 Task: Open a blank sheet, save the file as decision.docx Add Heading 'Strategies for effective decision-making: 'Add the following points with arrow bullets '•	Gather information_x000D_
•	Consult_x000D_
•	Trust instincts_x000D_
•	Take responsibility_x000D_
' Highlight heading with color  Bright Green ,change the font size of heading and points to 18
Action: Mouse moved to (235, 183)
Screenshot: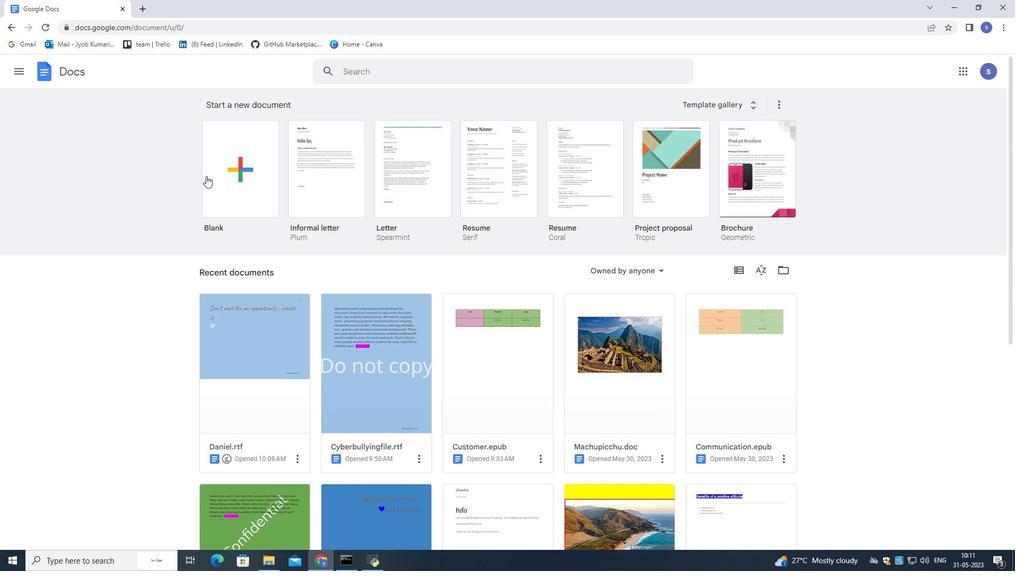 
Action: Mouse pressed left at (235, 183)
Screenshot: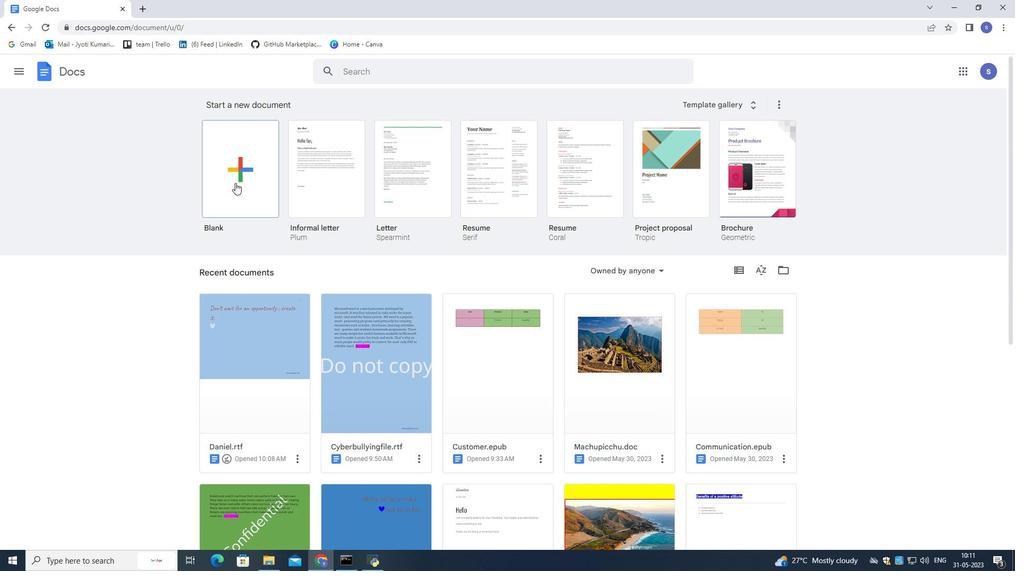 
Action: Mouse moved to (94, 60)
Screenshot: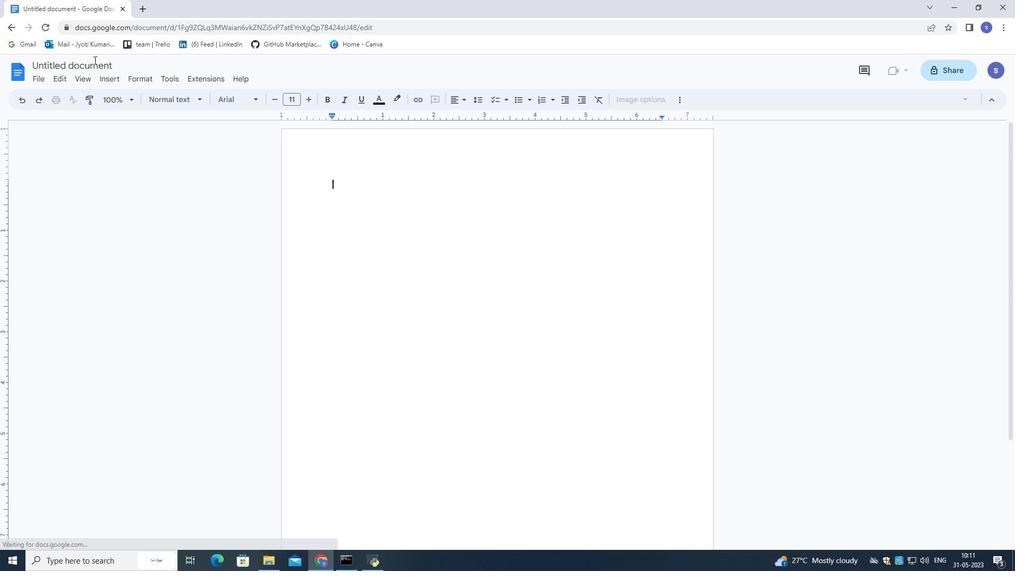 
Action: Mouse pressed left at (94, 60)
Screenshot: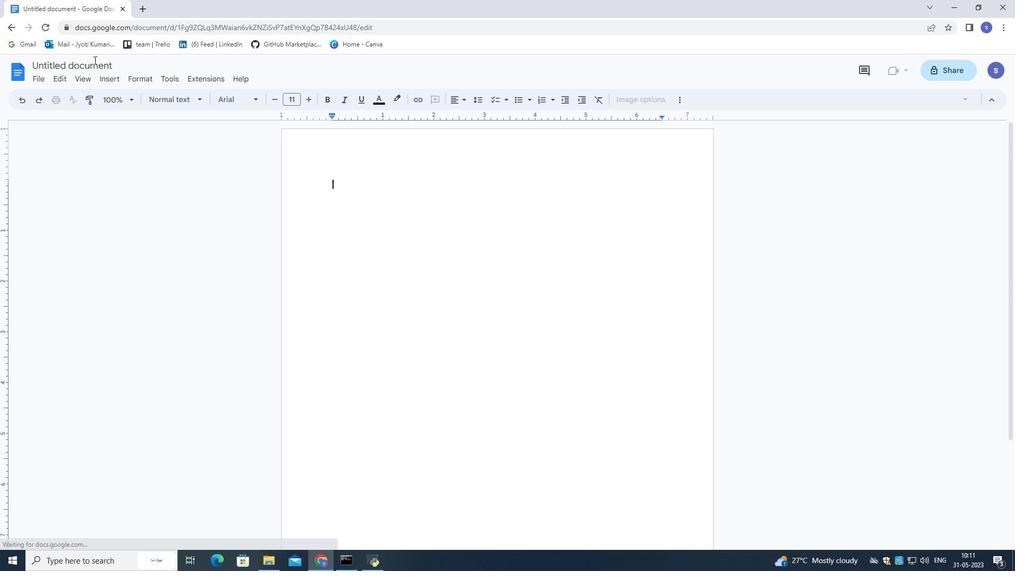 
Action: Mouse moved to (103, 62)
Screenshot: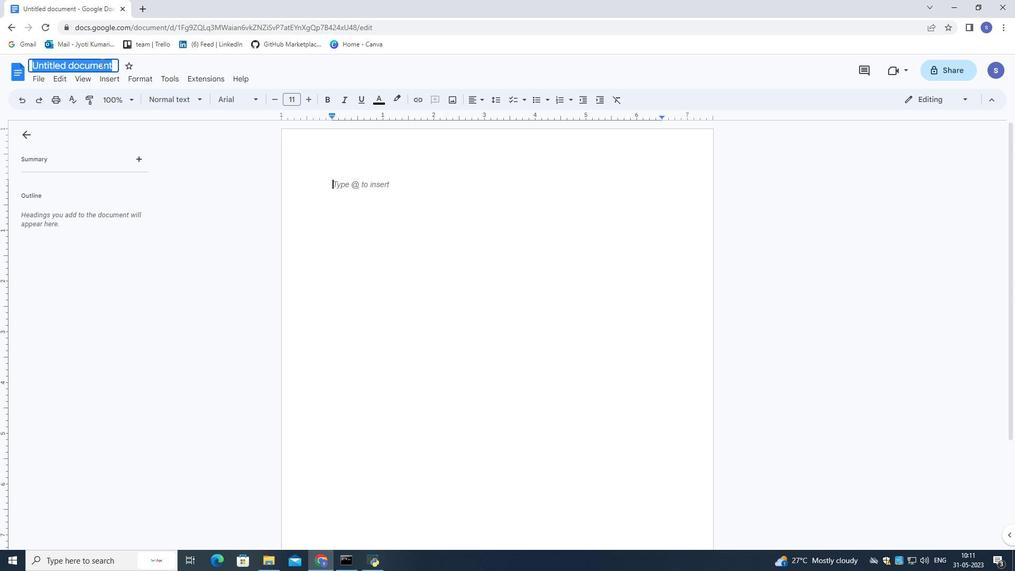 
Action: Key pressed <Key.shift>Desicion.docx<Key.enter>
Screenshot: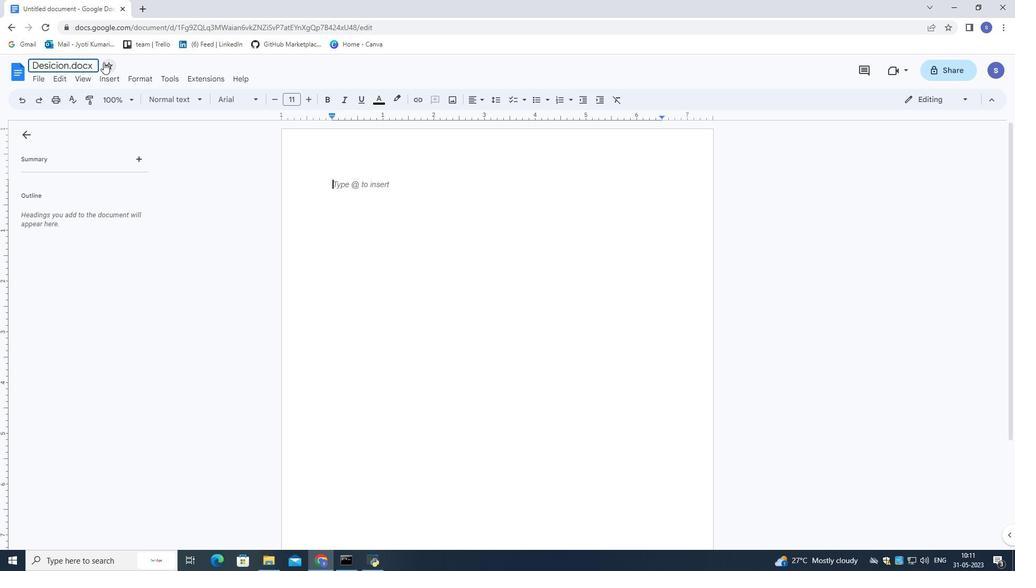 
Action: Mouse moved to (346, 182)
Screenshot: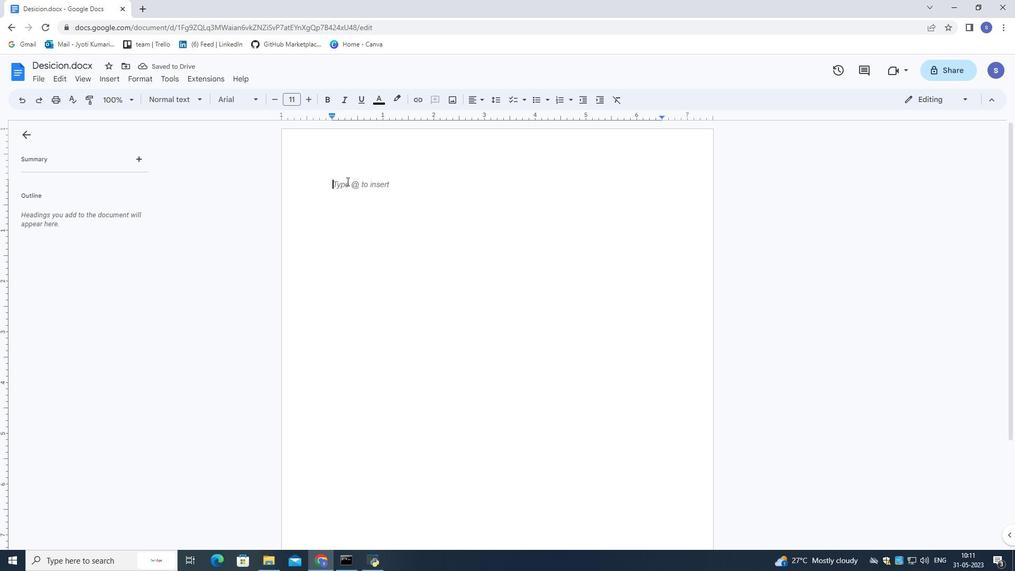 
Action: Mouse pressed left at (346, 182)
Screenshot: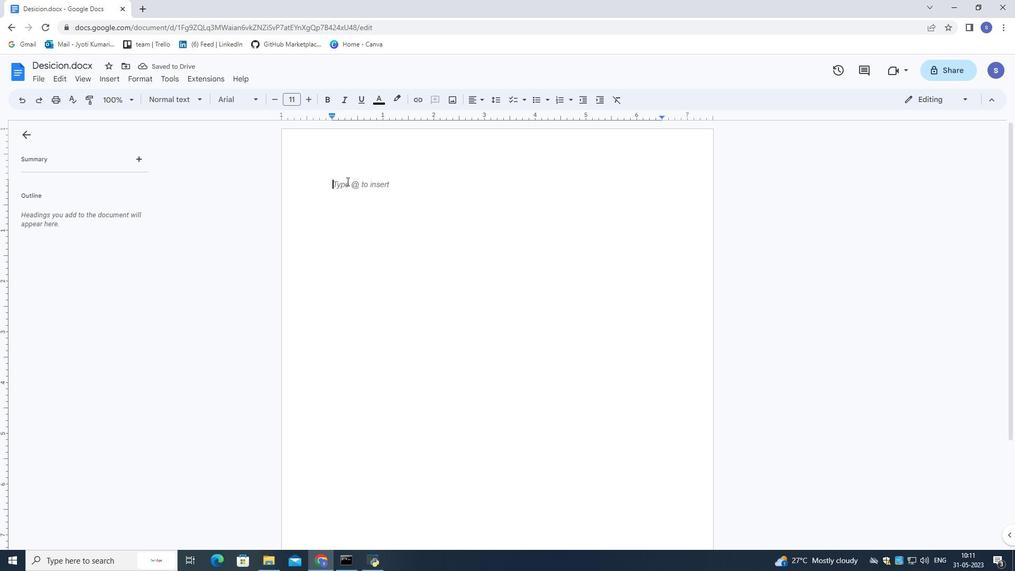 
Action: Key pressed <Key.shift>Strategies<Key.space>for<Key.space>effective<Key.space>desicion-making.<Key.enter>
Screenshot: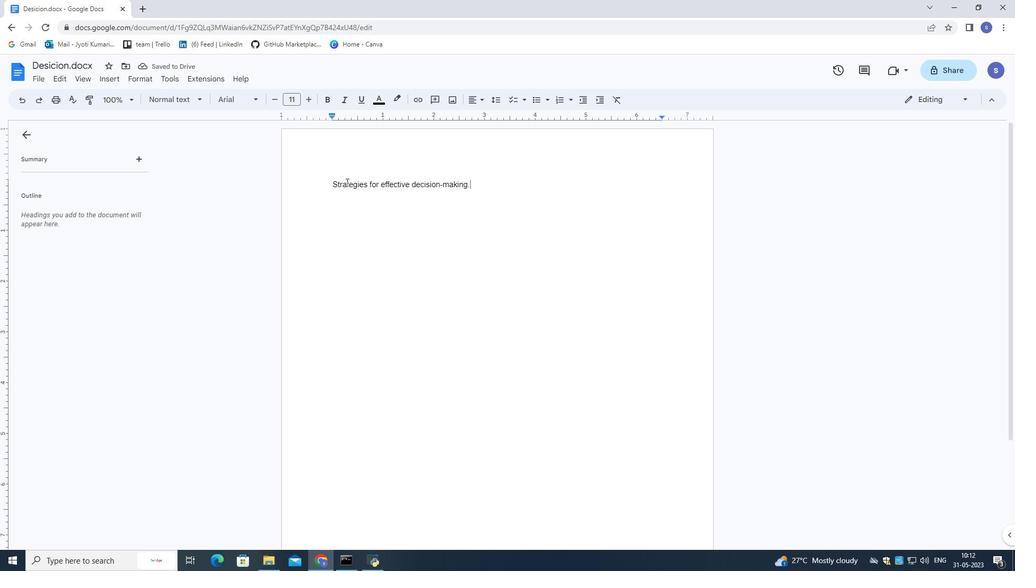 
Action: Mouse moved to (525, 101)
Screenshot: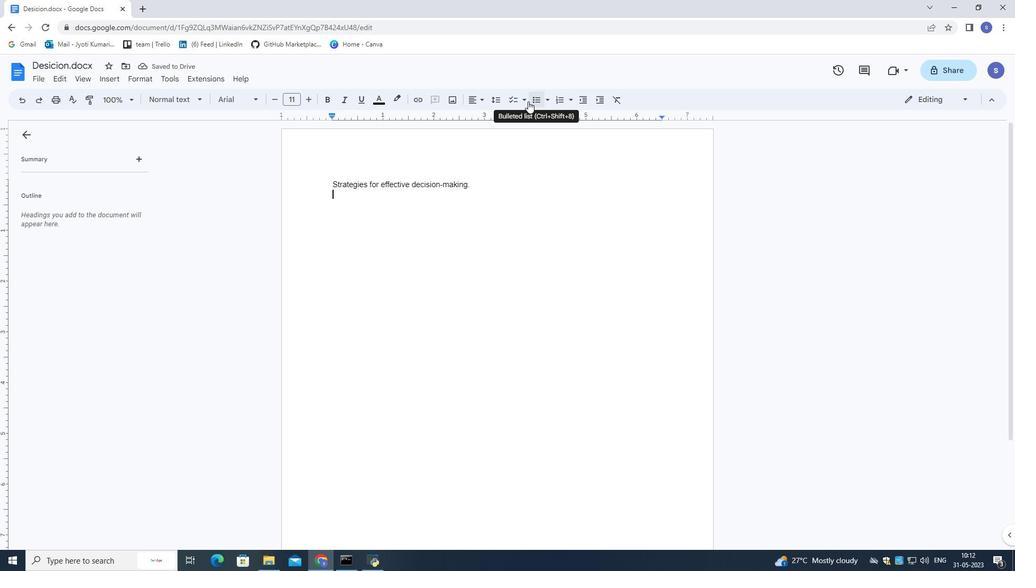 
Action: Mouse pressed left at (525, 101)
Screenshot: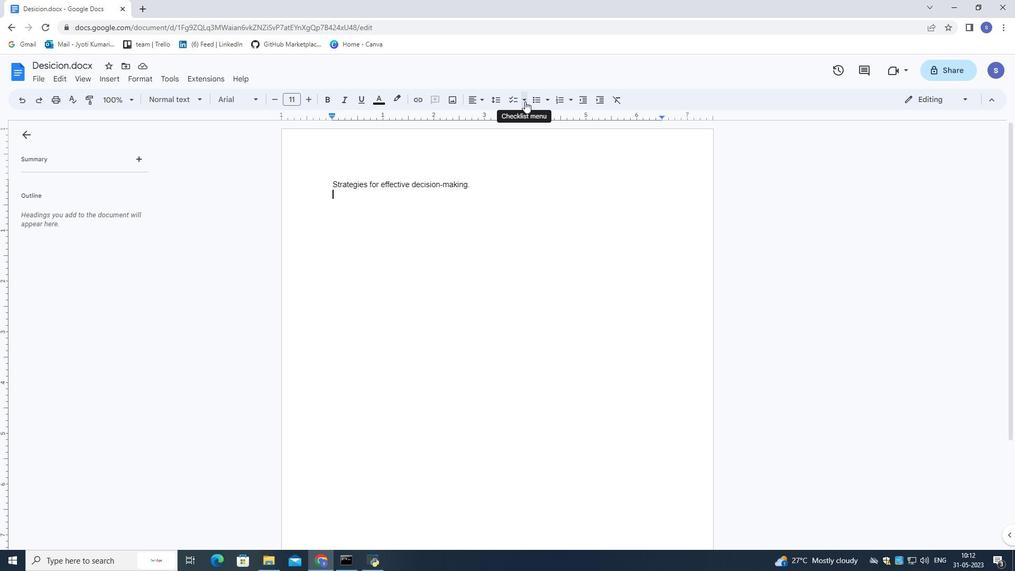
Action: Mouse moved to (548, 104)
Screenshot: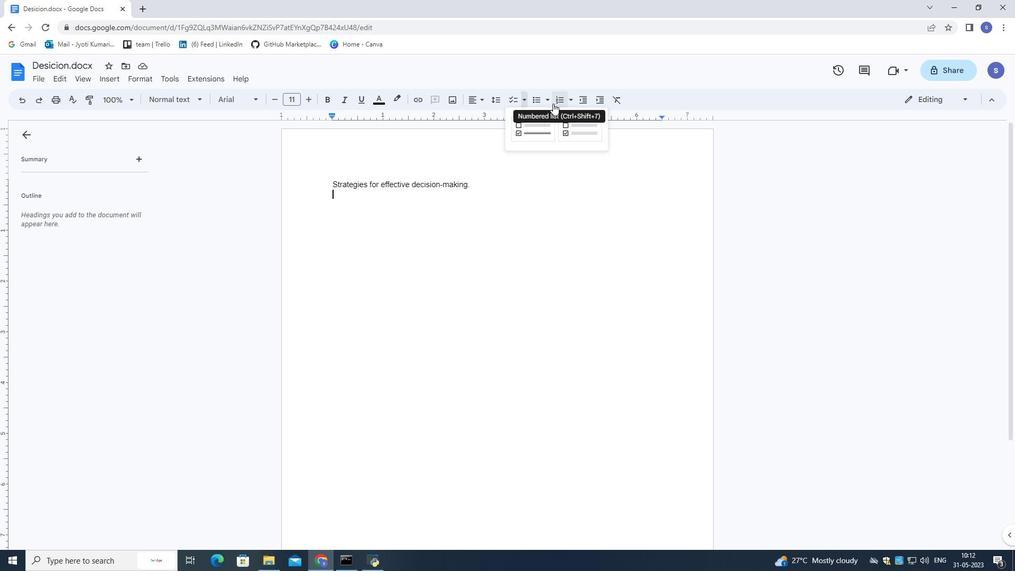 
Action: Mouse pressed left at (548, 104)
Screenshot: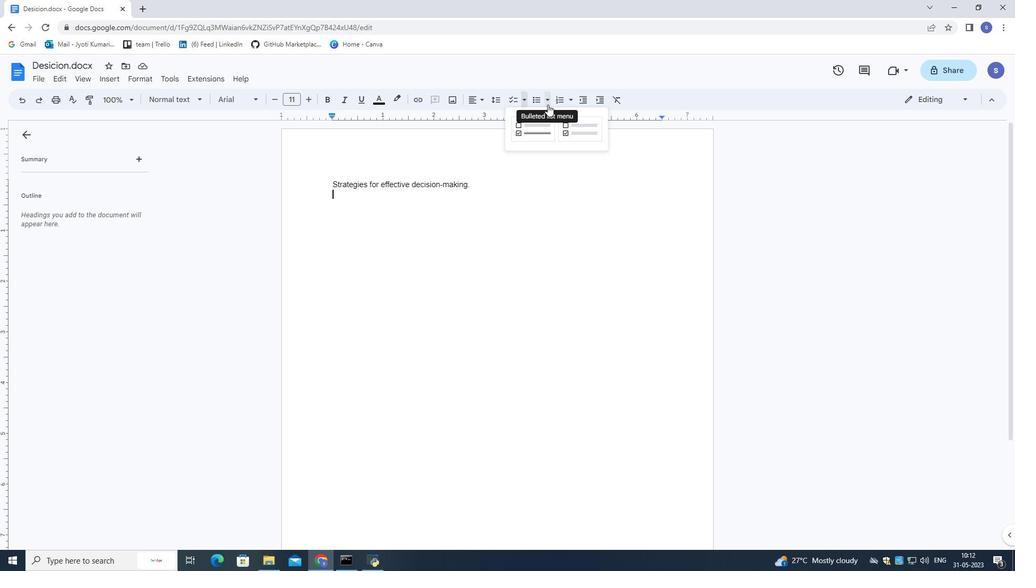 
Action: Mouse moved to (545, 121)
Screenshot: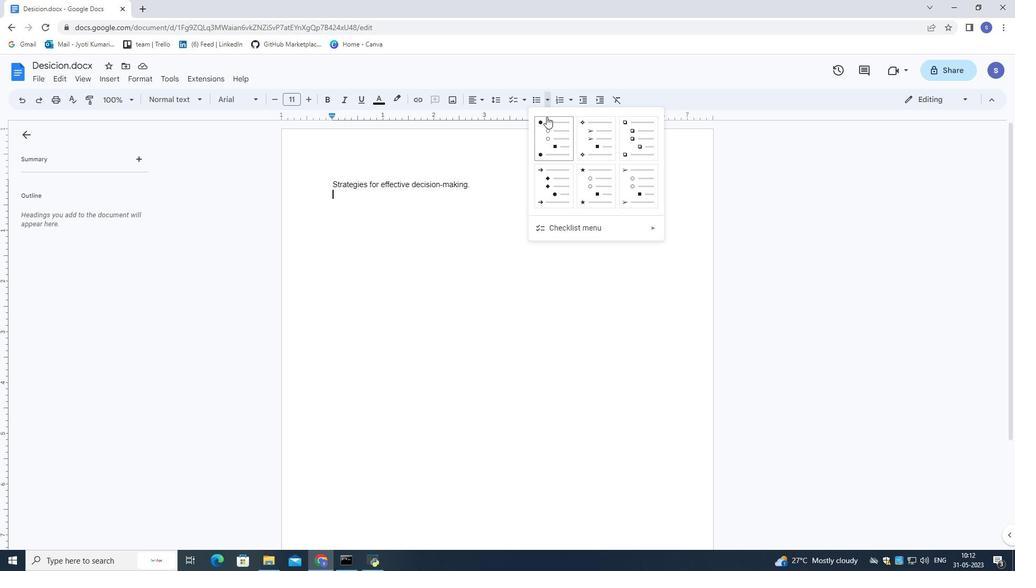 
Action: Mouse pressed left at (545, 121)
Screenshot: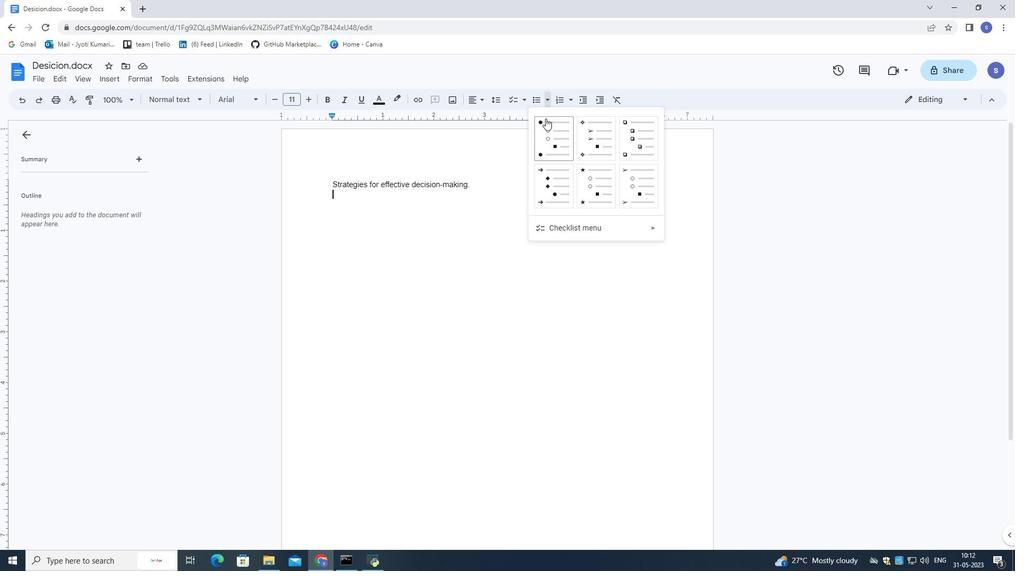 
Action: Key pressed <Key.shift>Gather<Key.space><Key.shift>Information<Key.enter><Key.shift>Consult<Key.enter><Key.shift>Trust<Key.space>instincts<Key.enter><Key.shift>Take<Key.space><Key.shift>responsibility
Screenshot: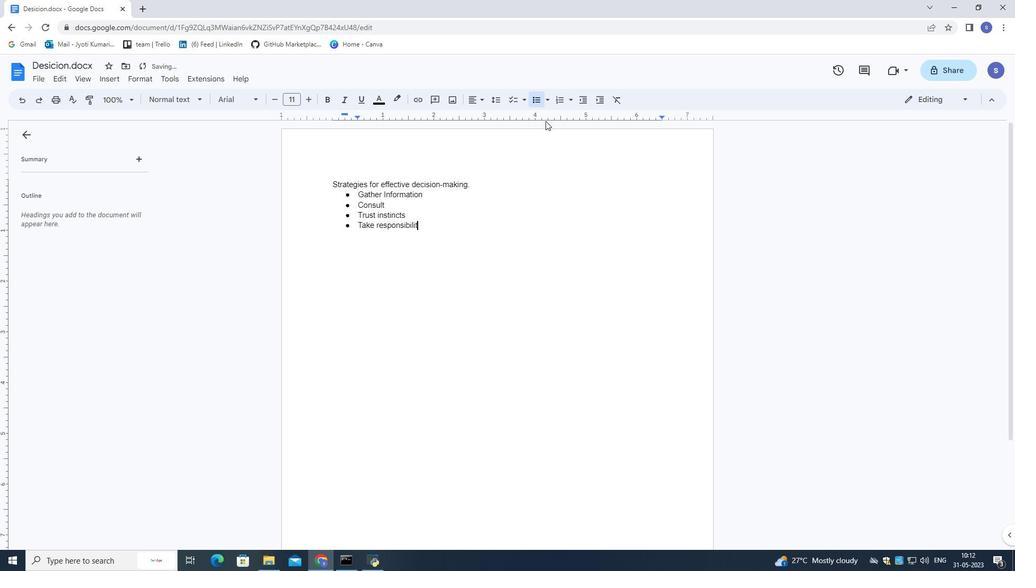 
Action: Mouse moved to (485, 184)
Screenshot: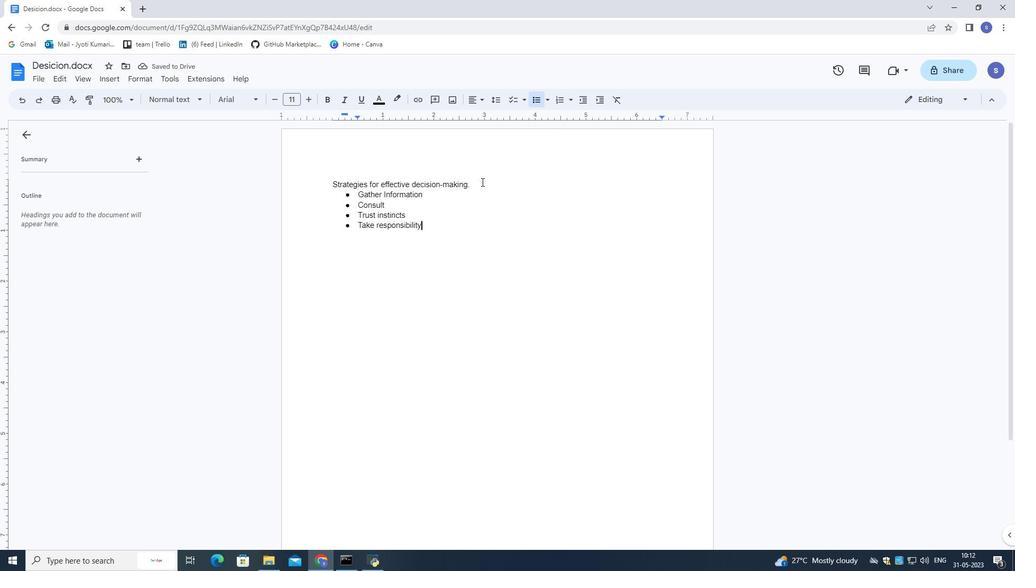 
Action: Mouse pressed left at (485, 184)
Screenshot: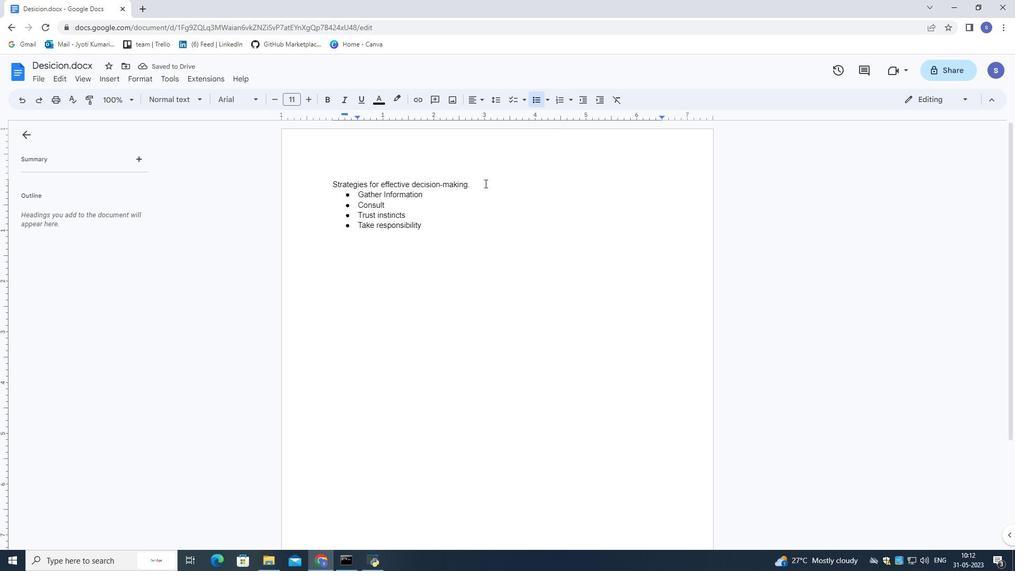 
Action: Key pressed <Key.enter>
Screenshot: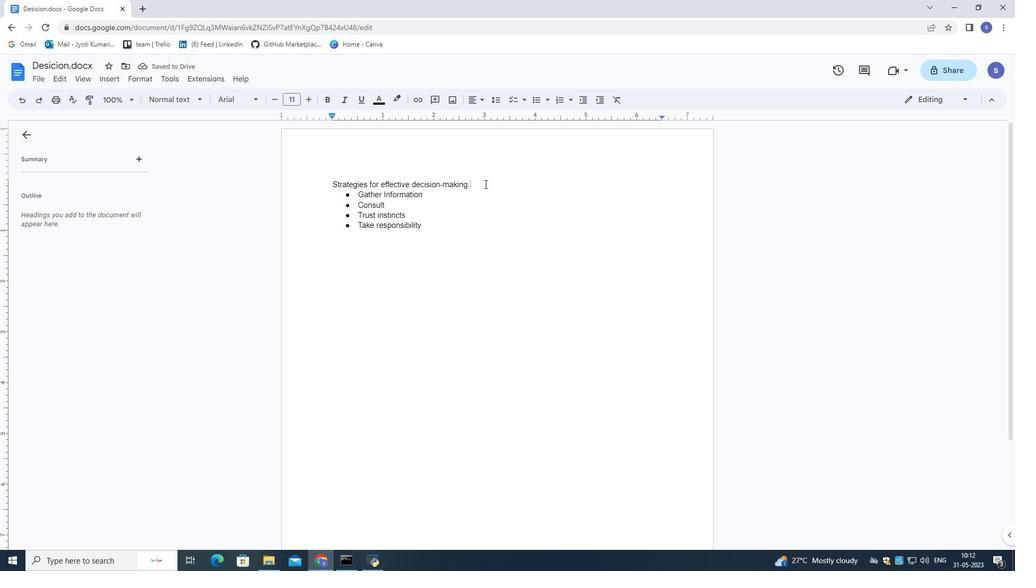 
Action: Mouse moved to (476, 183)
Screenshot: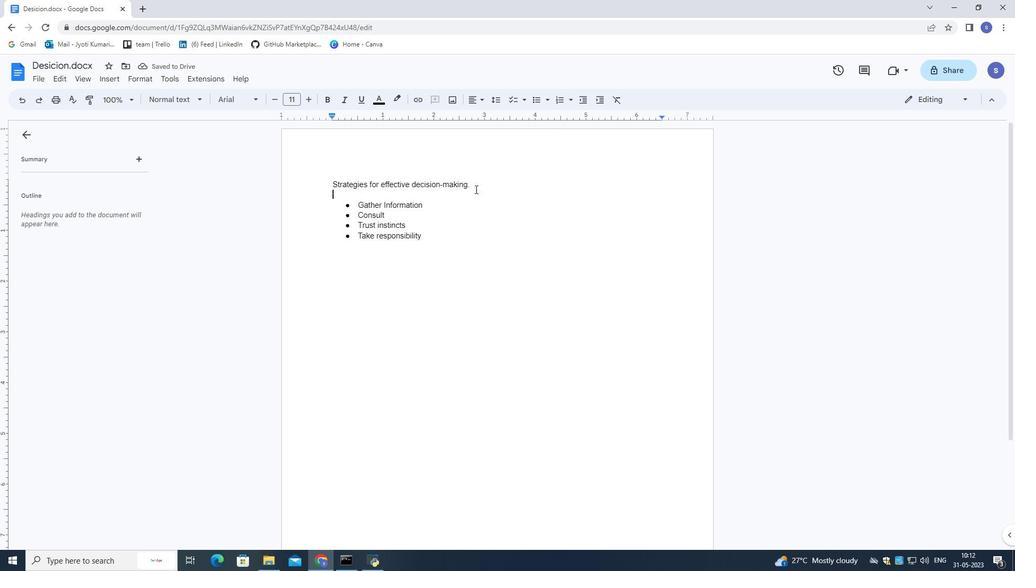 
Action: Mouse pressed left at (476, 183)
Screenshot: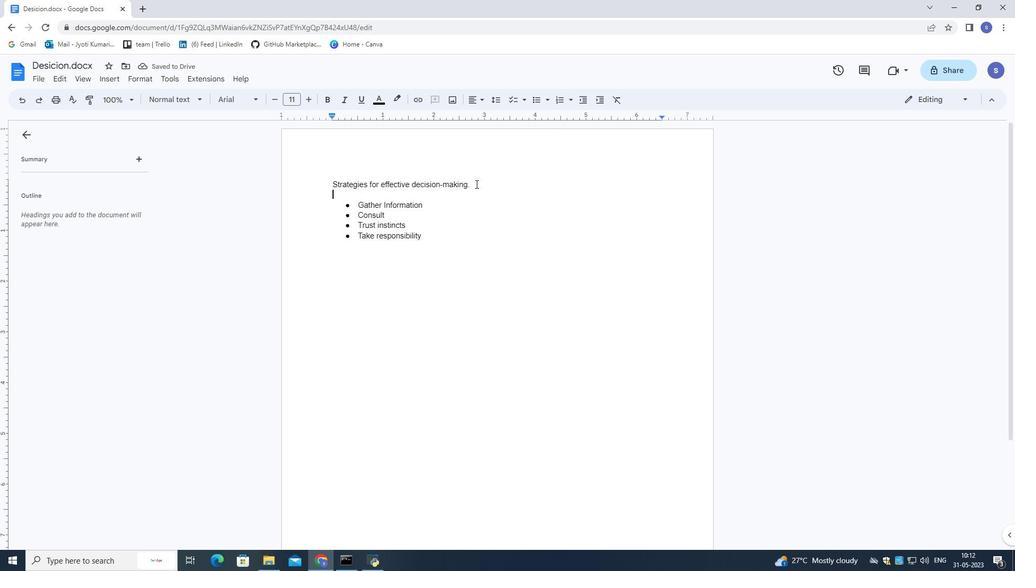
Action: Mouse moved to (396, 98)
Screenshot: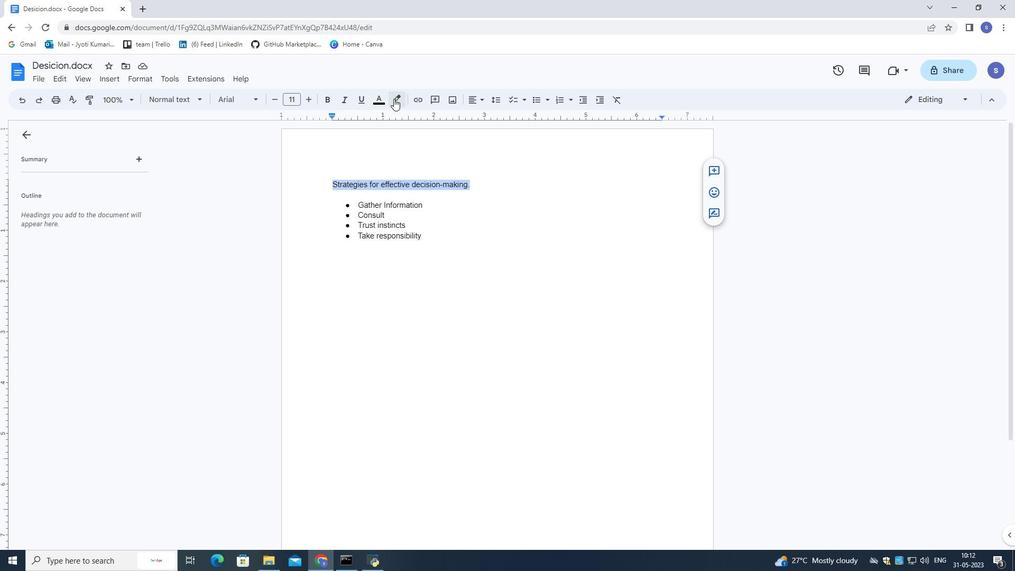 
Action: Mouse pressed left at (396, 98)
Screenshot: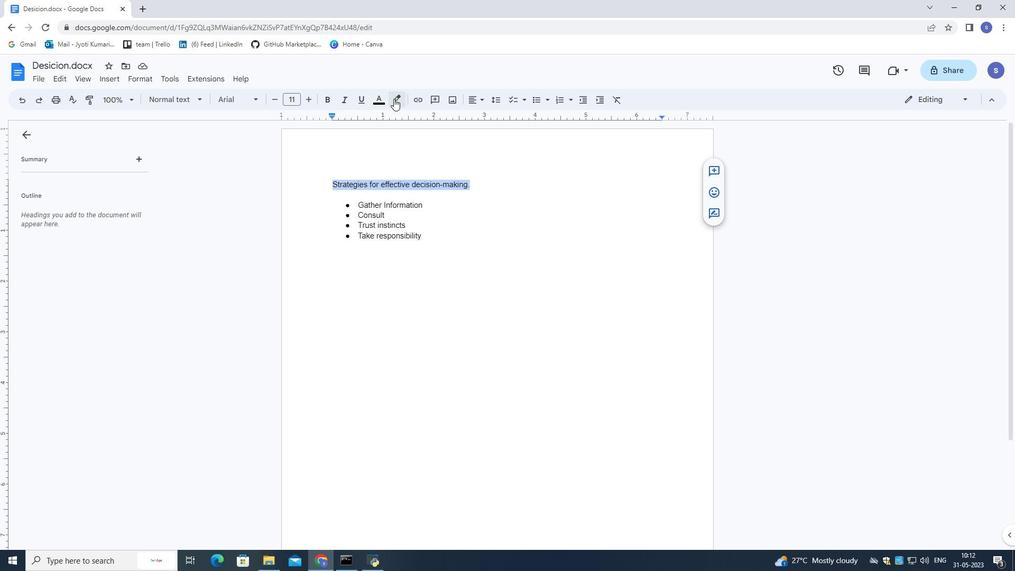 
Action: Mouse moved to (448, 162)
Screenshot: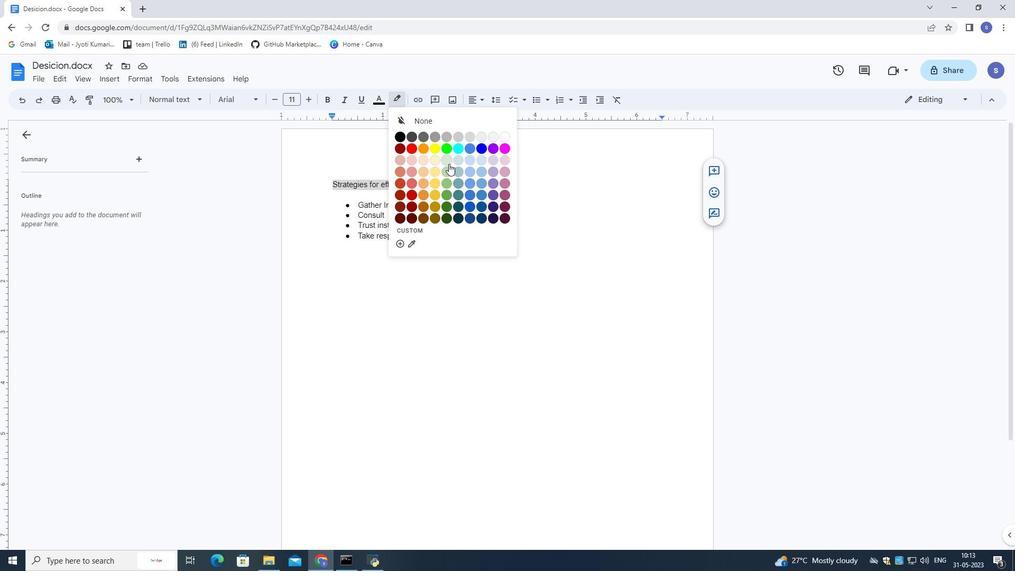 
Action: Mouse pressed left at (448, 162)
Screenshot: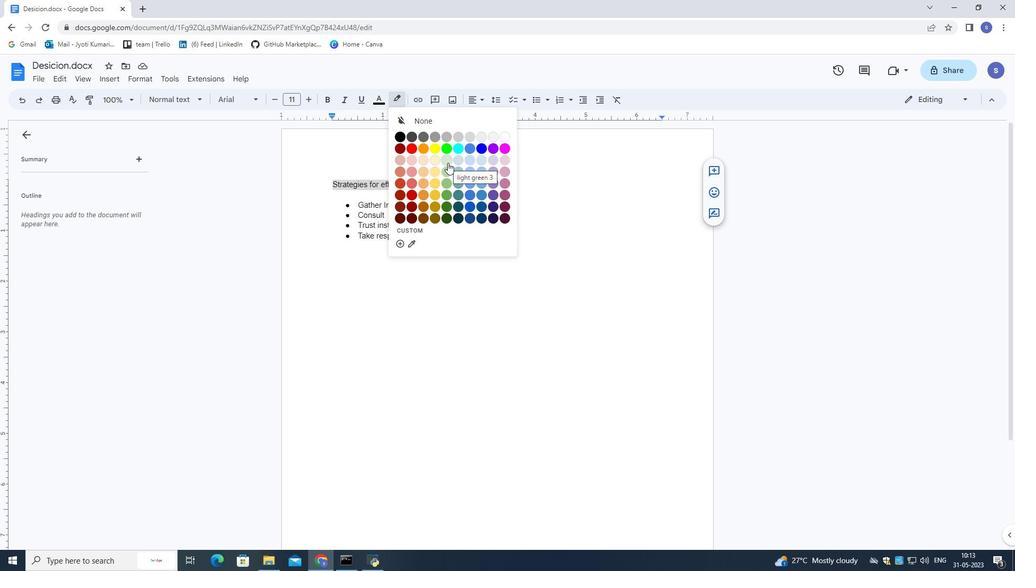 
Action: Mouse moved to (309, 97)
Screenshot: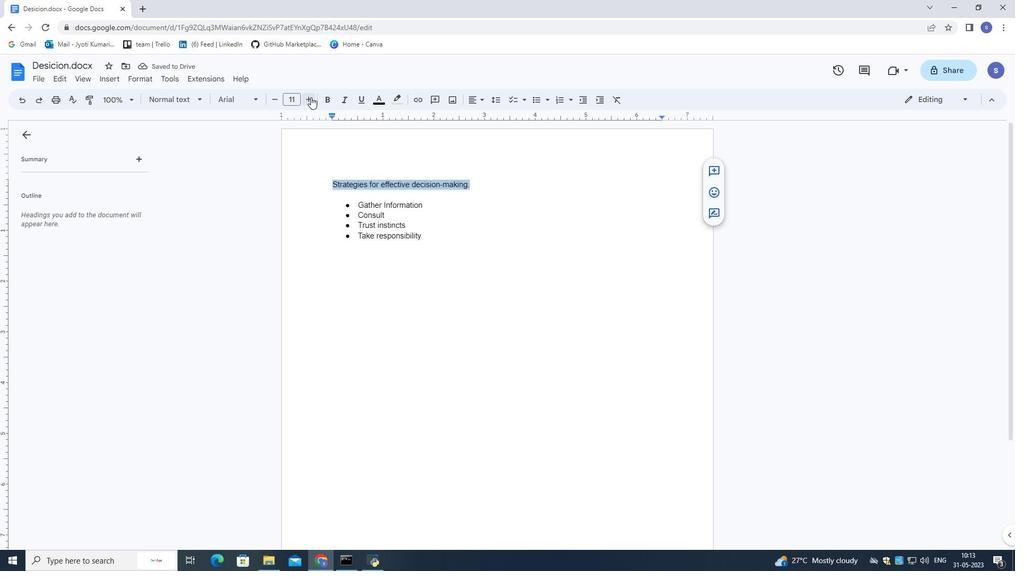 
Action: Mouse pressed left at (309, 97)
Screenshot: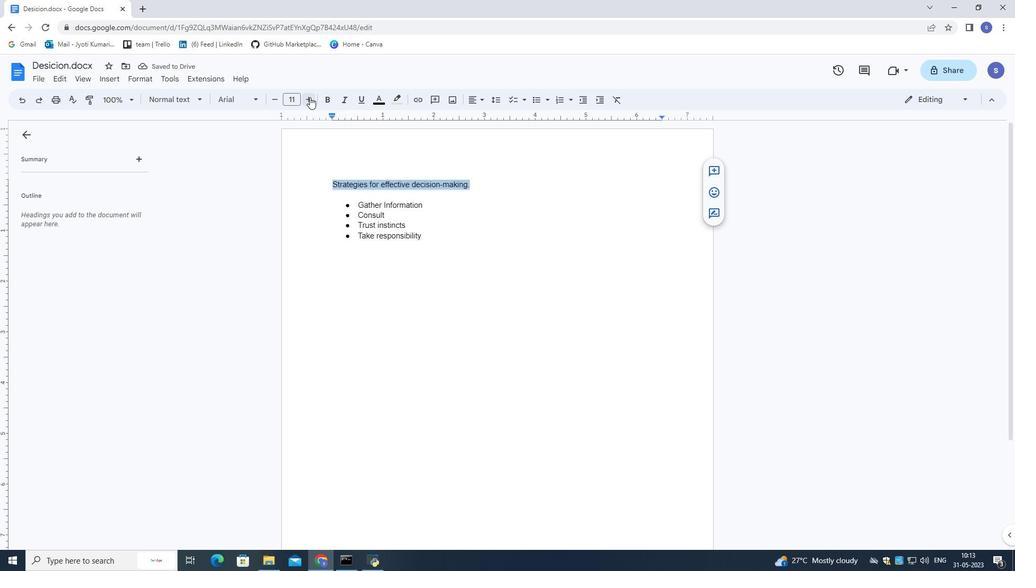 
Action: Mouse pressed left at (309, 97)
Screenshot: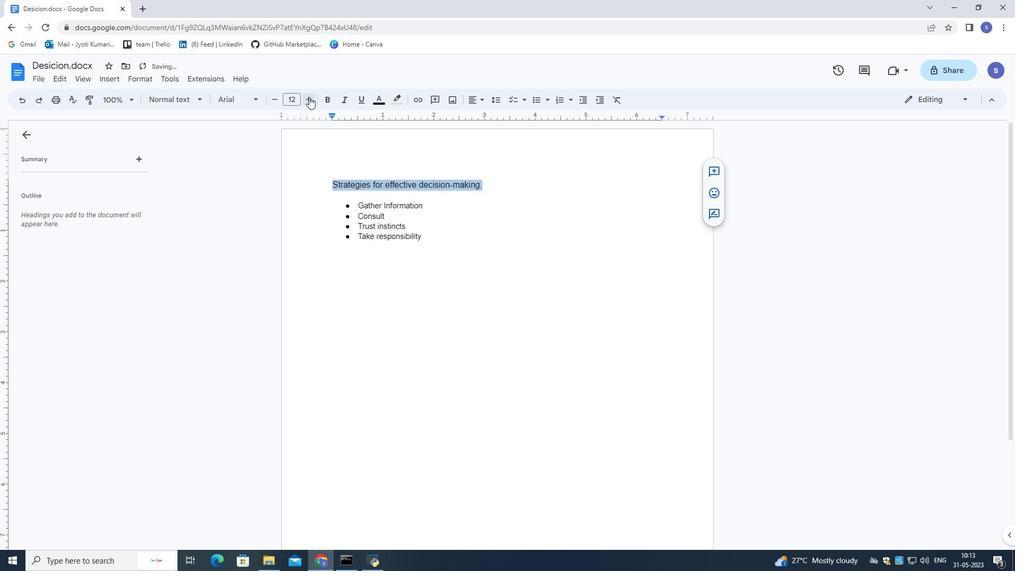 
Action: Mouse pressed left at (309, 97)
Screenshot: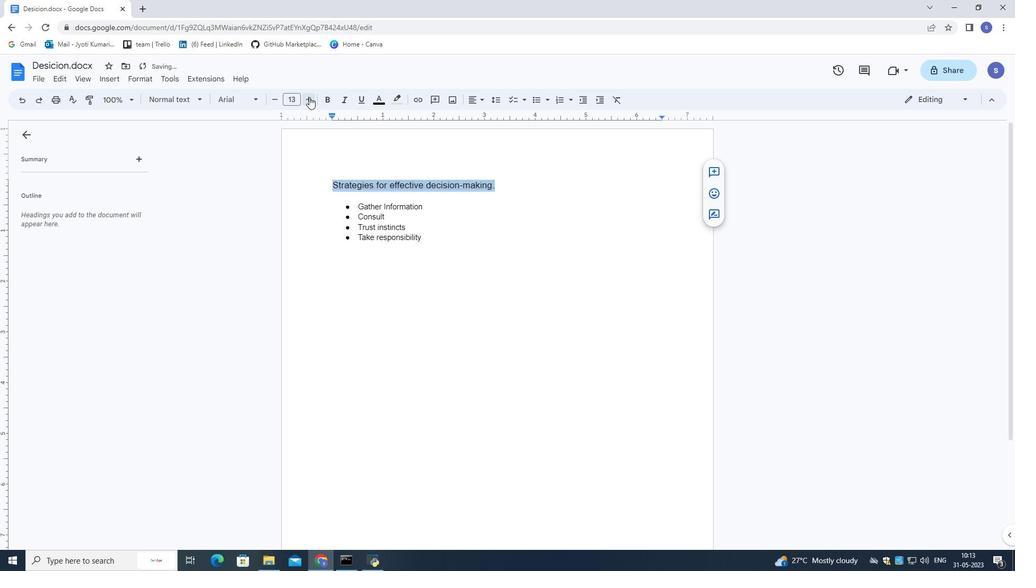 
Action: Mouse pressed left at (309, 97)
Screenshot: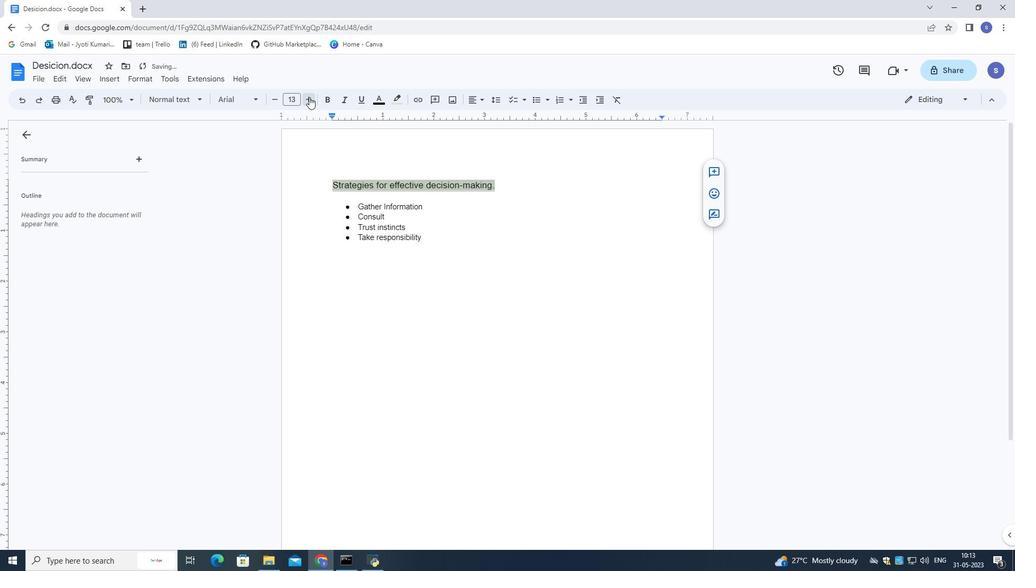 
Action: Mouse pressed left at (309, 97)
Screenshot: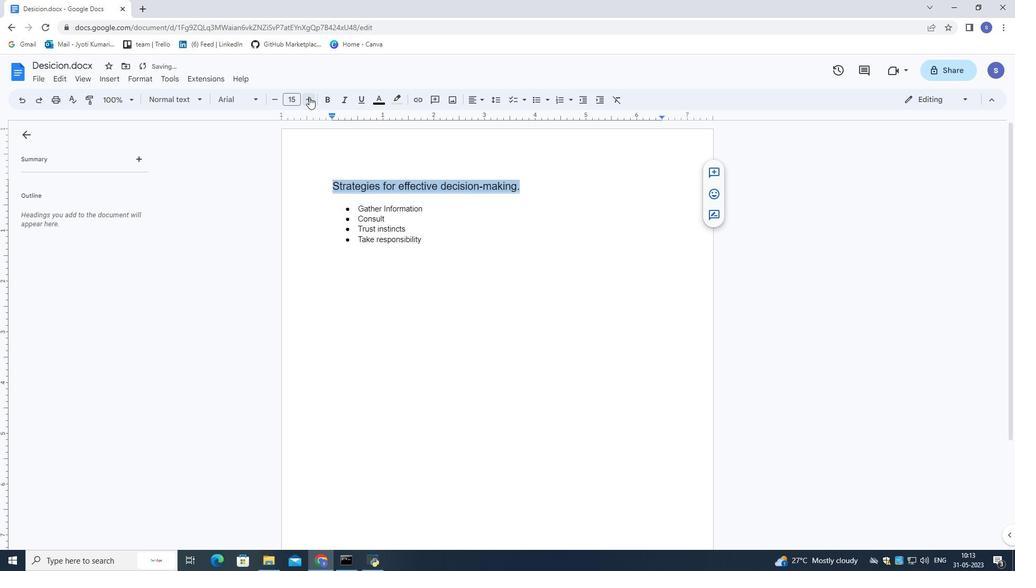 
Action: Mouse pressed left at (309, 97)
Screenshot: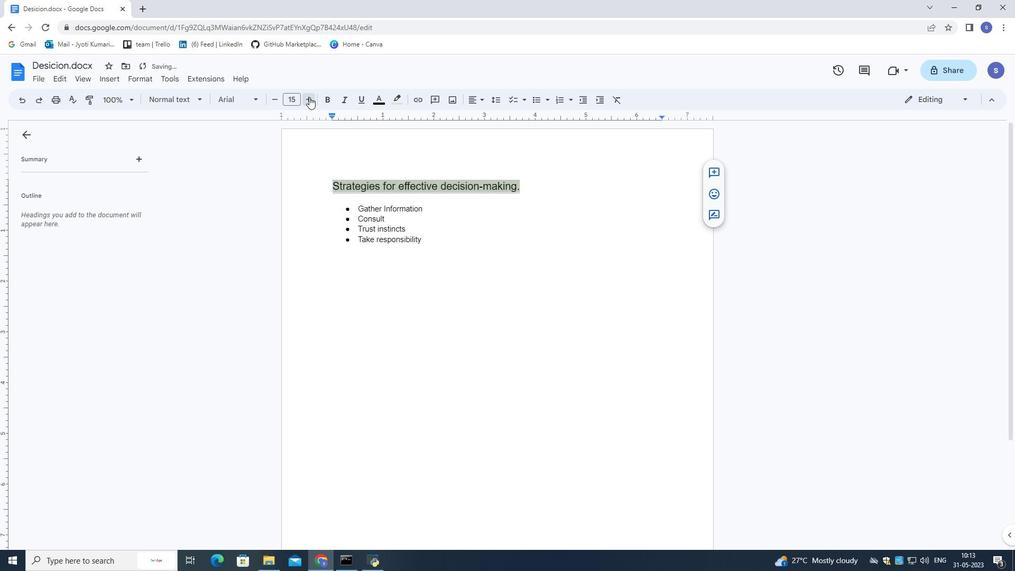 
Action: Mouse pressed left at (309, 97)
Screenshot: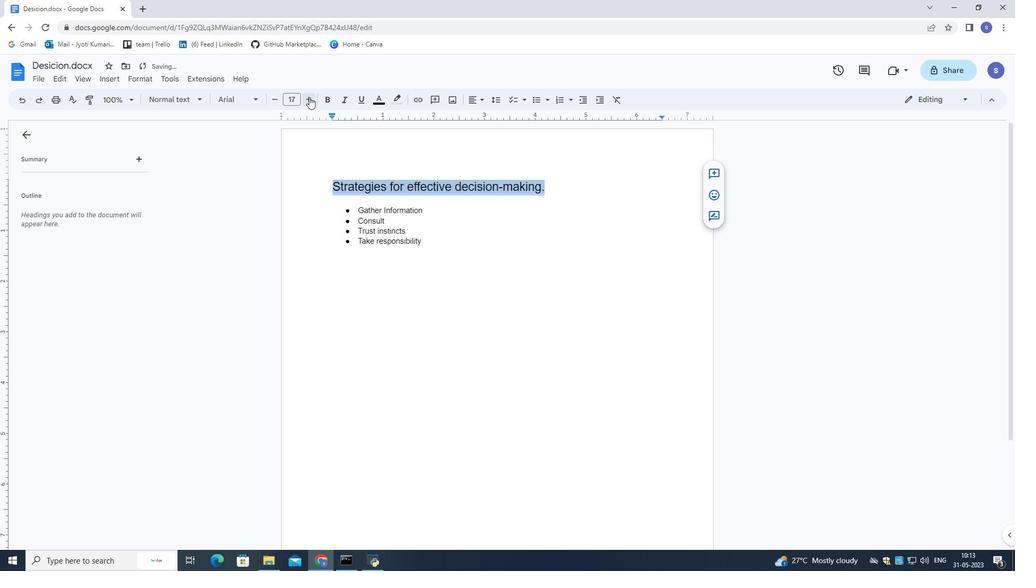 
Action: Mouse moved to (419, 260)
Screenshot: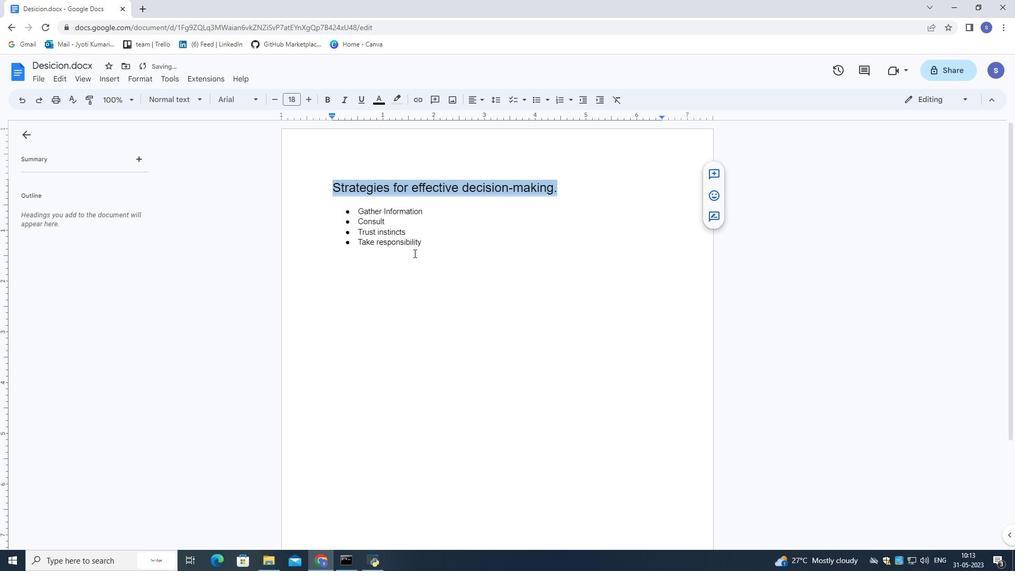 
Action: Mouse pressed left at (419, 260)
Screenshot: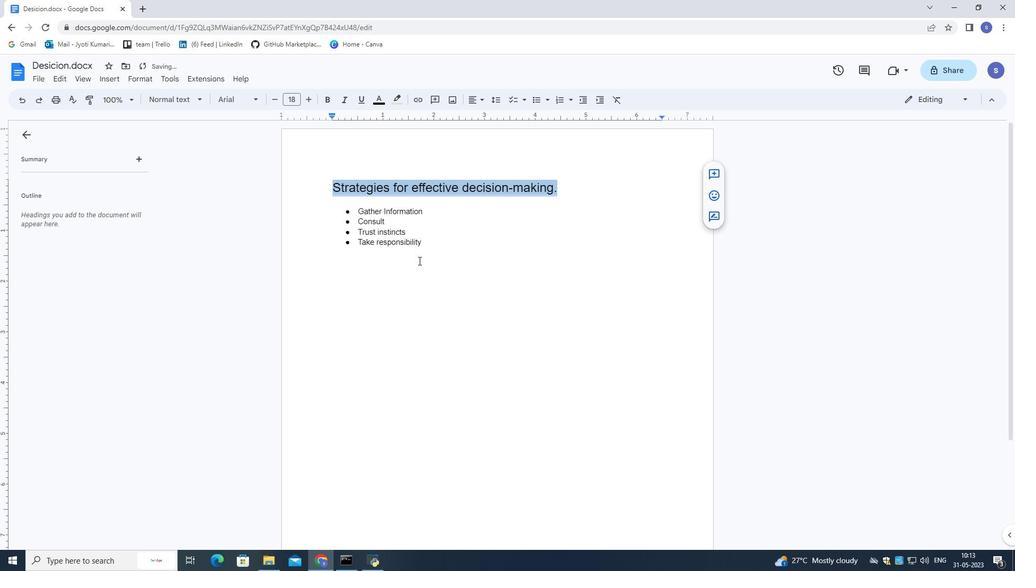 
Action: Mouse moved to (419, 261)
Screenshot: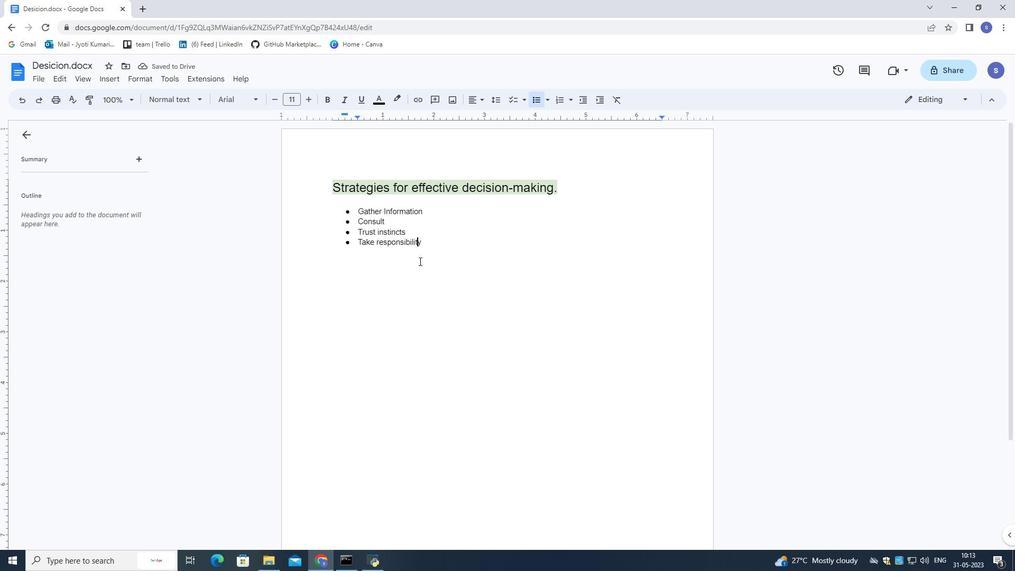
